 Task: Select workspace type "Sales CRM".
Action: Mouse moved to (445, 274)
Screenshot: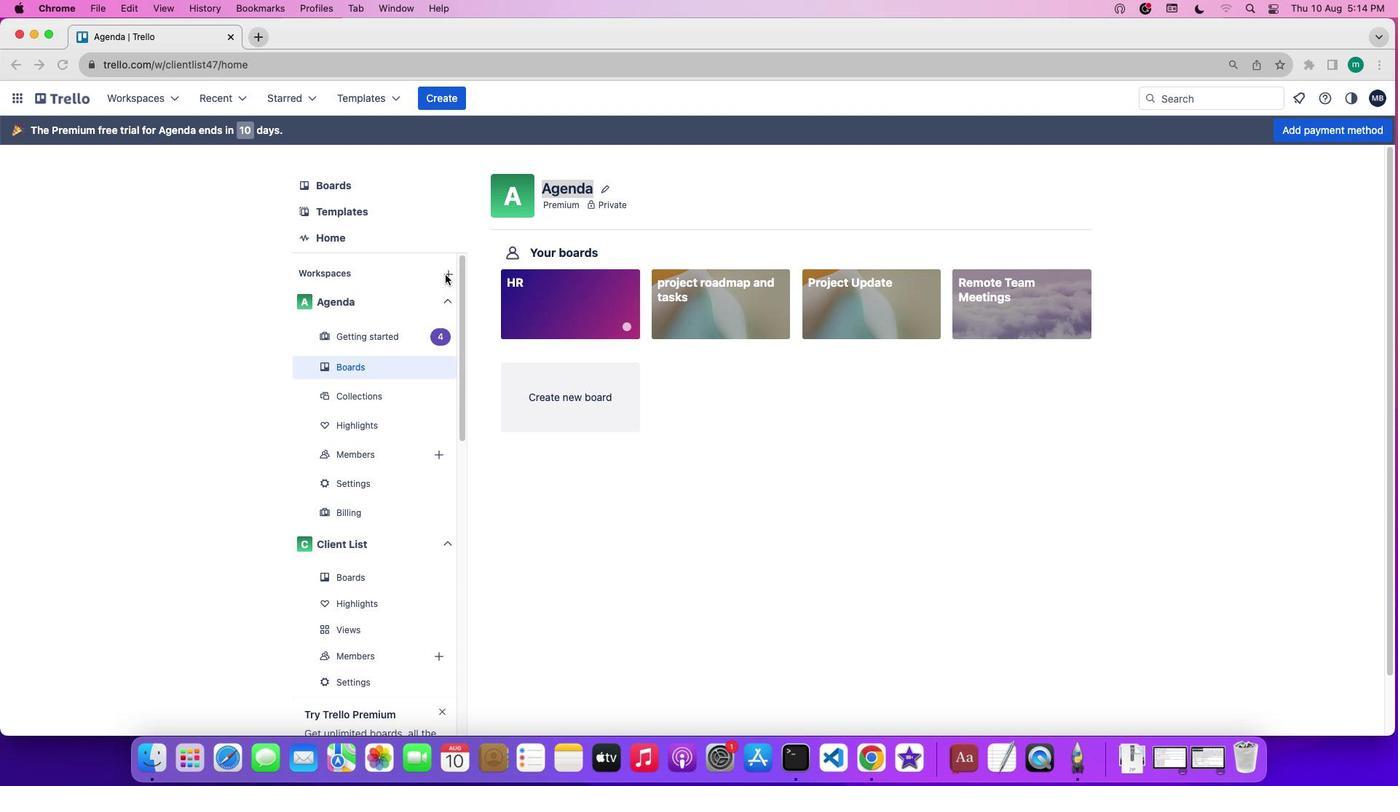 
Action: Mouse pressed left at (445, 274)
Screenshot: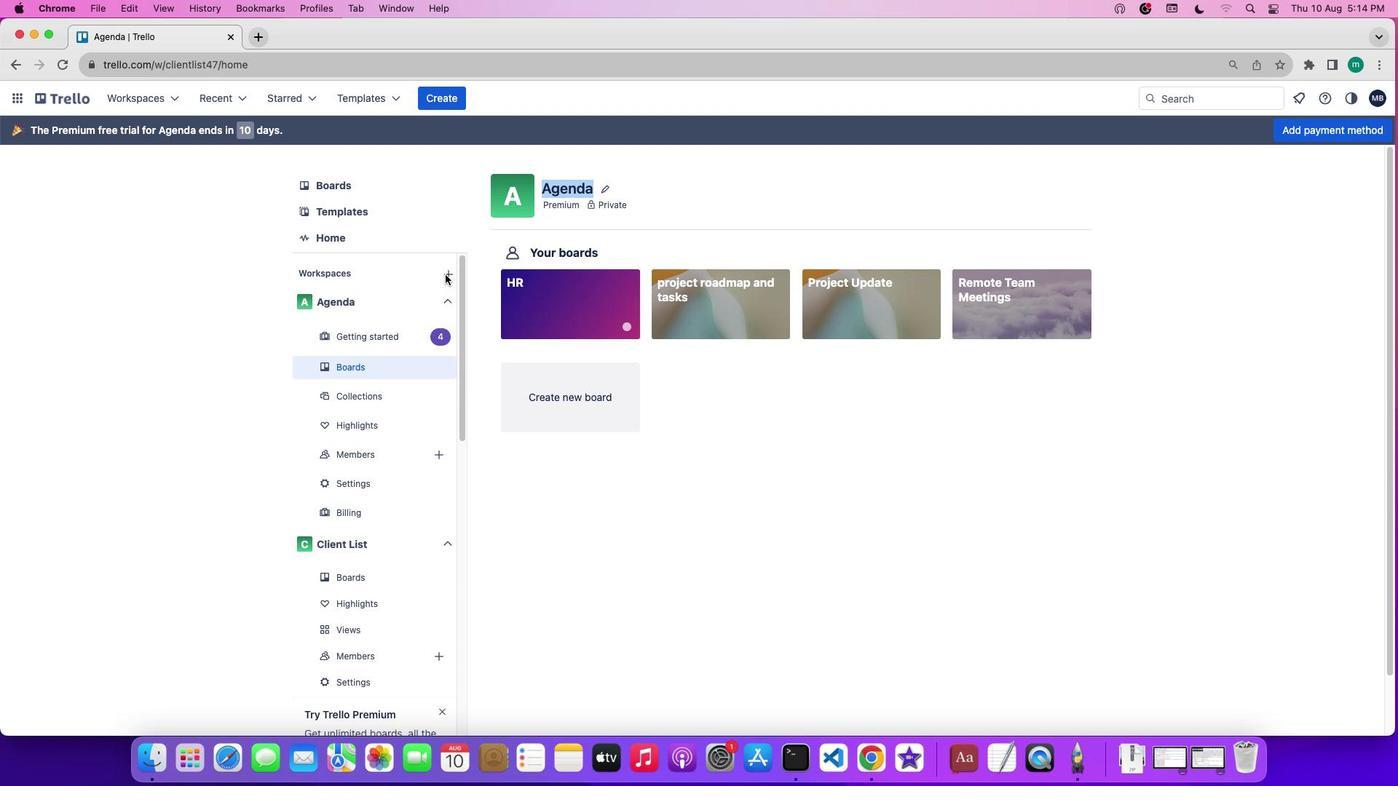 
Action: Mouse pressed left at (445, 274)
Screenshot: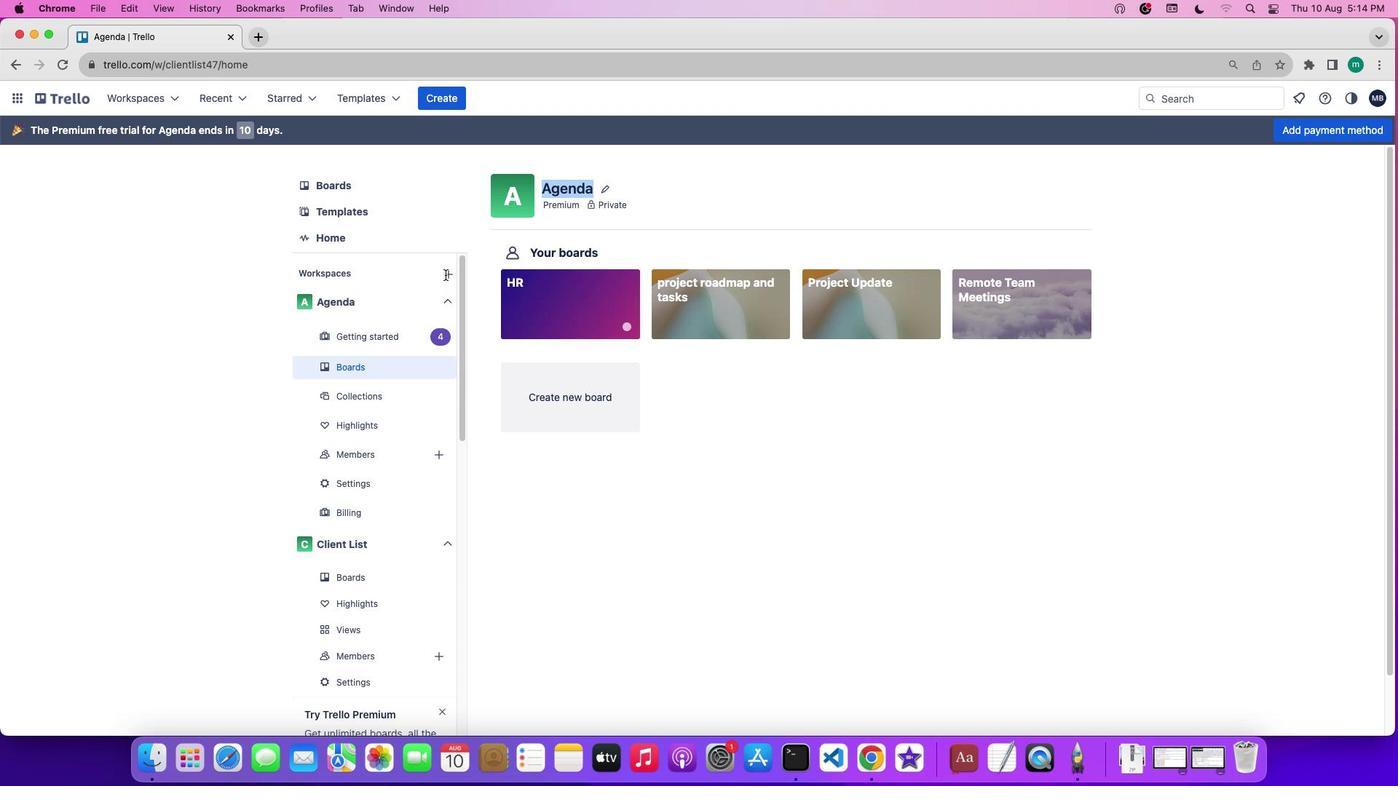 
Action: Mouse moved to (478, 362)
Screenshot: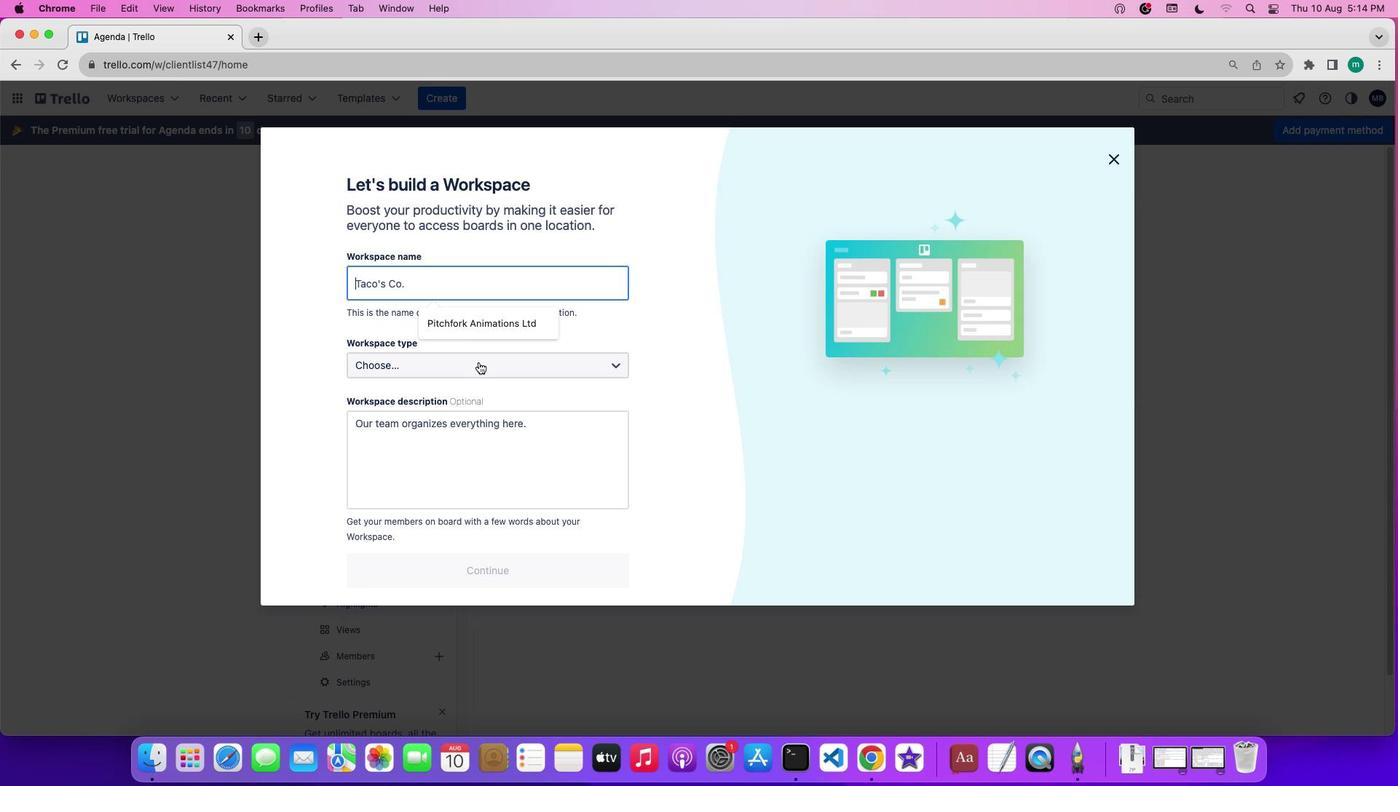 
Action: Mouse pressed left at (478, 362)
Screenshot: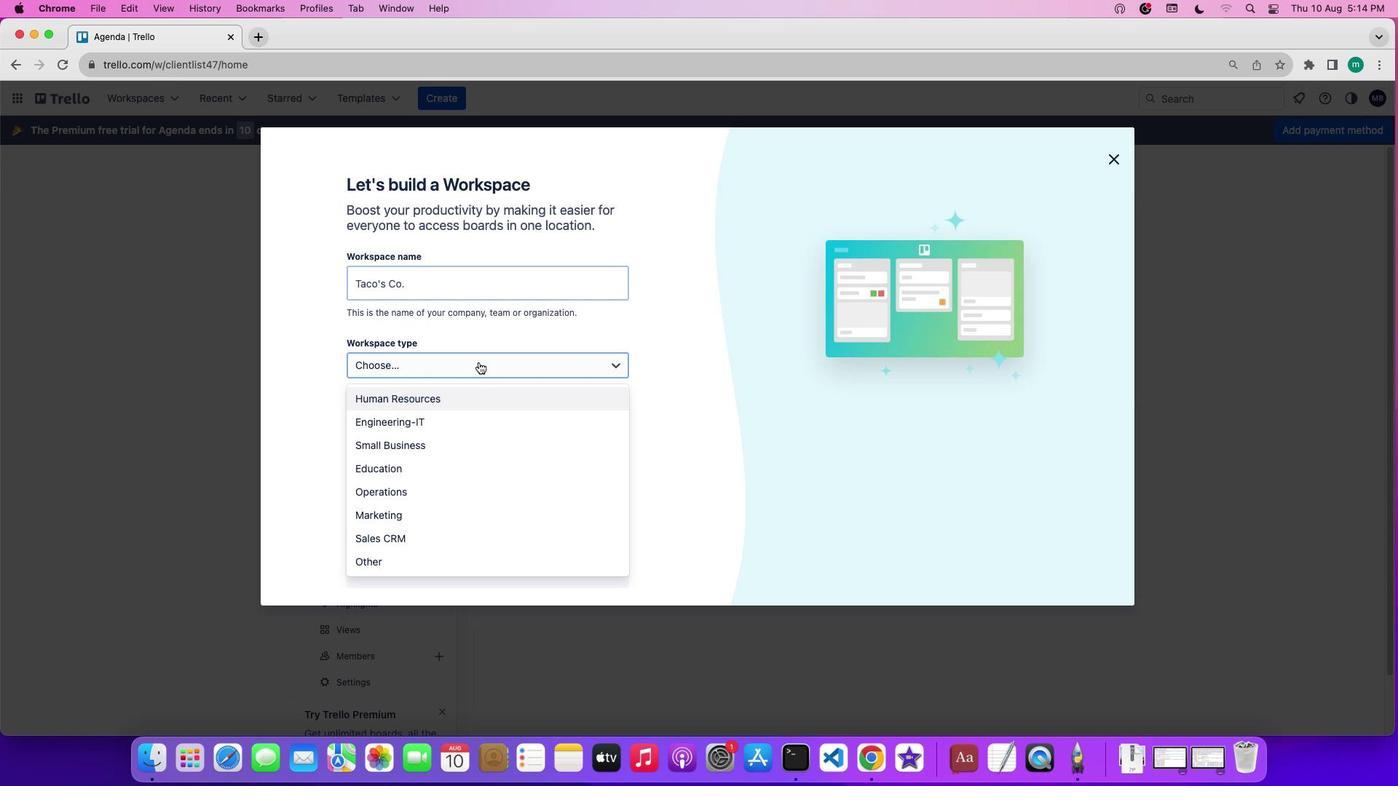 
Action: Mouse moved to (473, 533)
Screenshot: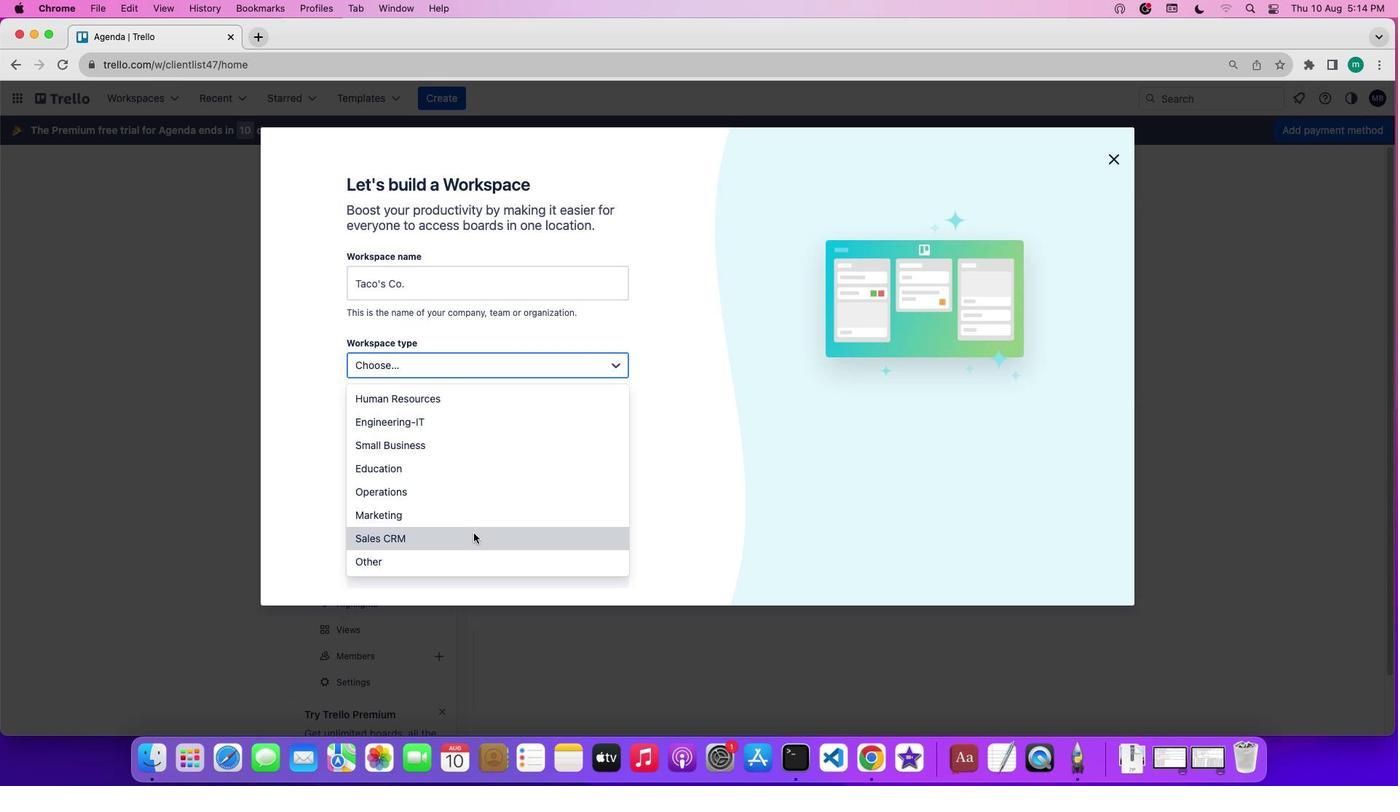 
Action: Mouse pressed left at (473, 533)
Screenshot: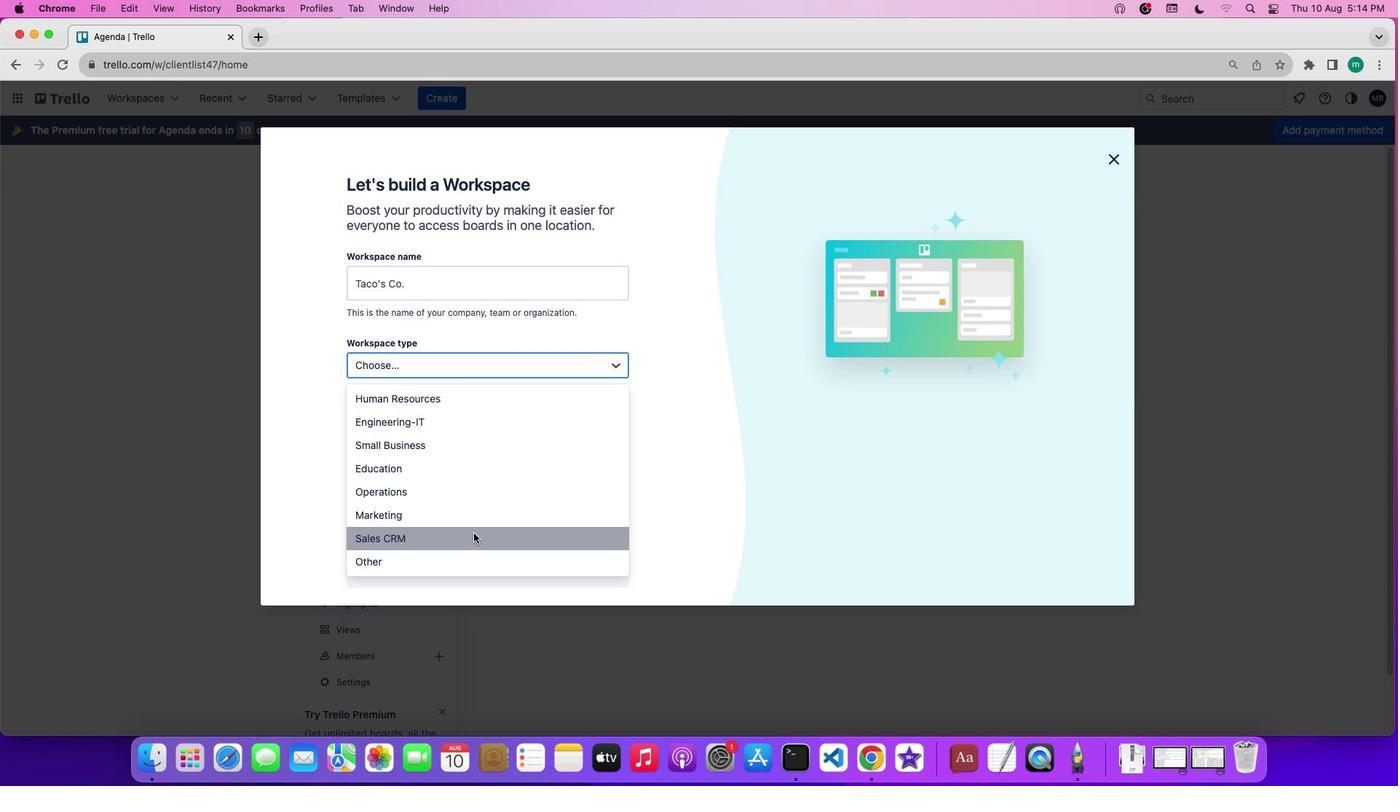 
